 Task: Read customer reviews and ratings for real estate agents in Dallas, Texas, to find an agent who specializes in luxury properties or high-rise condos.
Action: Mouse moved to (111, 129)
Screenshot: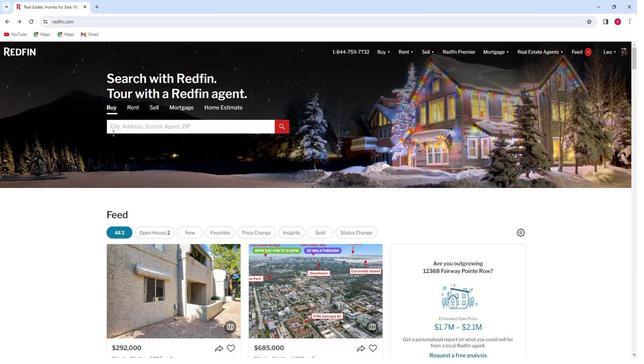 
Action: Mouse pressed left at (111, 129)
Screenshot: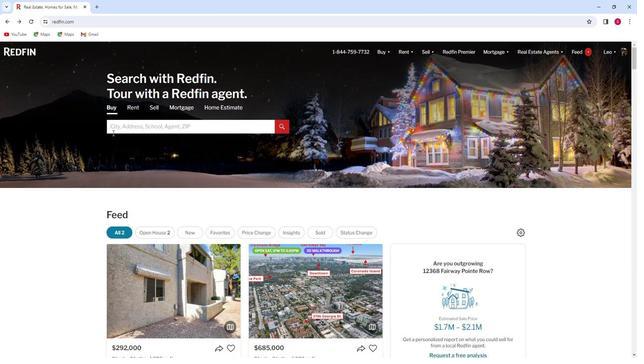 
Action: Key pressed <Key.shift>Dallas
Screenshot: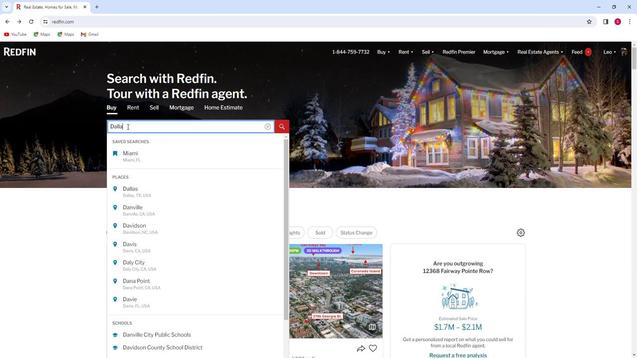 
Action: Mouse moved to (113, 161)
Screenshot: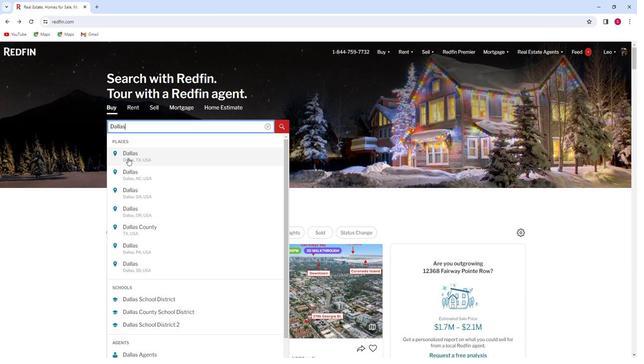 
Action: Mouse pressed left at (113, 161)
Screenshot: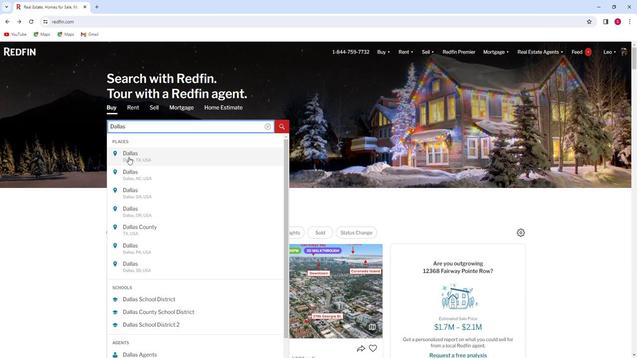 
Action: Mouse moved to (523, 71)
Screenshot: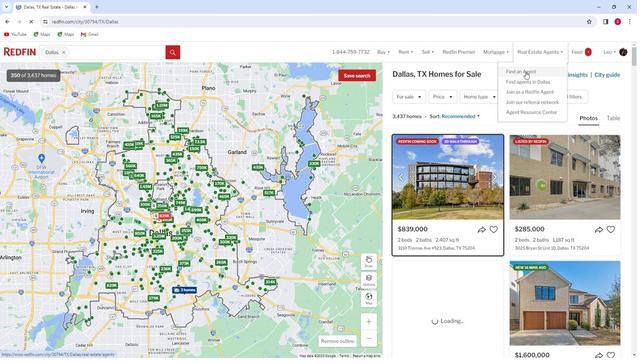 
Action: Mouse pressed left at (523, 71)
Screenshot: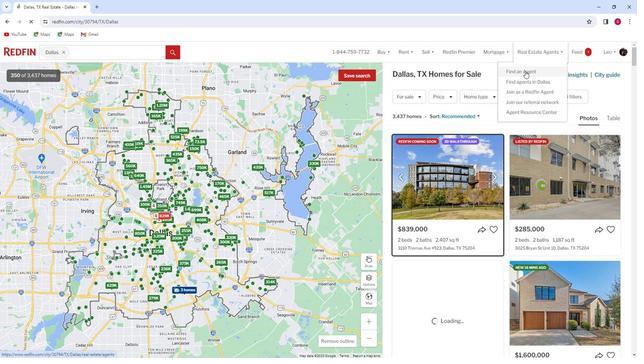 
Action: Mouse moved to (336, 179)
Screenshot: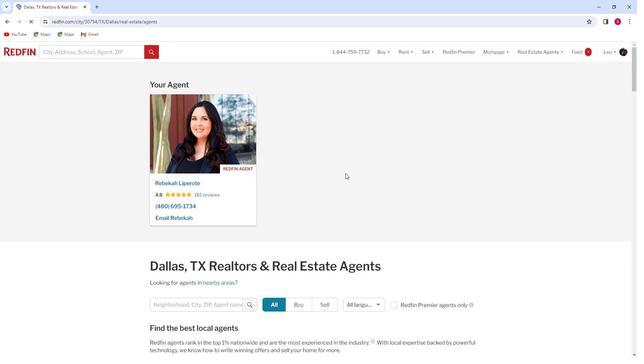 
Action: Mouse scrolled (336, 179) with delta (0, 0)
Screenshot: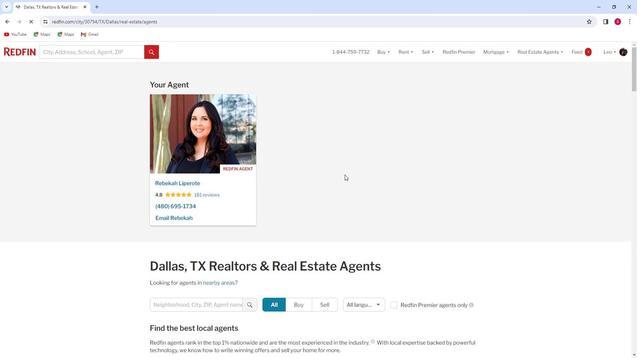 
Action: Mouse scrolled (336, 179) with delta (0, 0)
Screenshot: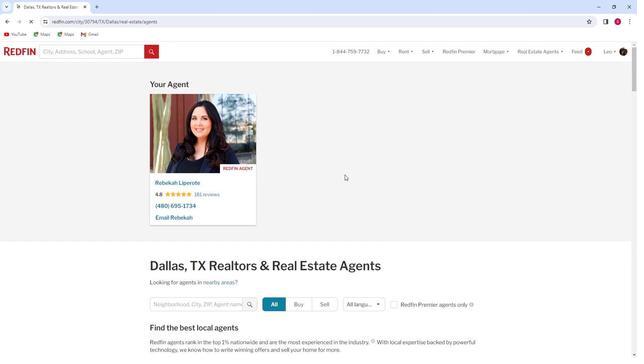 
Action: Mouse scrolled (336, 179) with delta (0, 0)
Screenshot: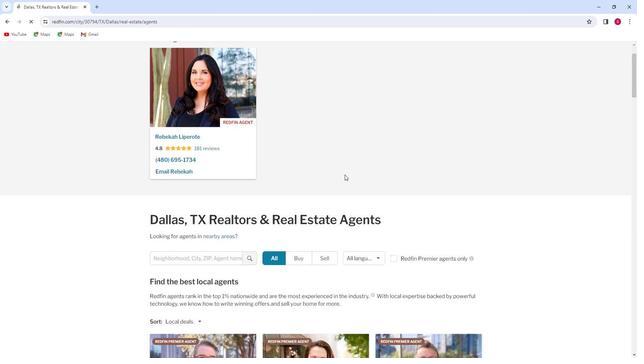 
Action: Mouse moved to (338, 177)
Screenshot: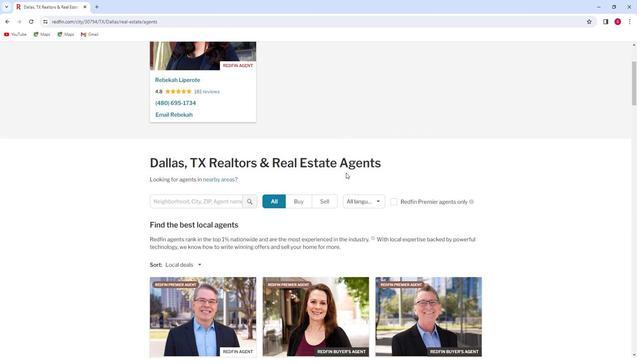 
Action: Mouse scrolled (338, 177) with delta (0, 0)
Screenshot: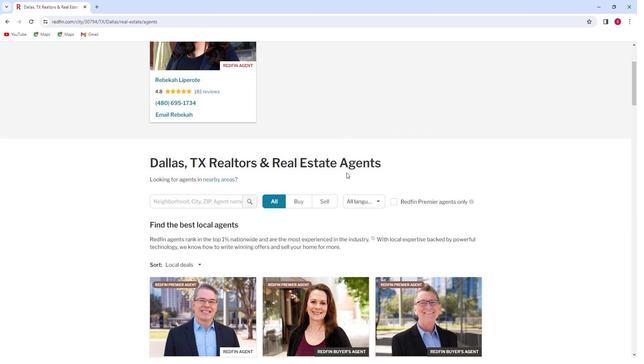 
Action: Mouse scrolled (338, 177) with delta (0, 0)
Screenshot: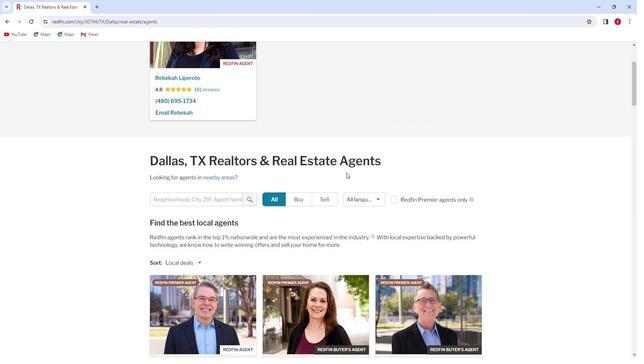 
Action: Mouse moved to (346, 183)
Screenshot: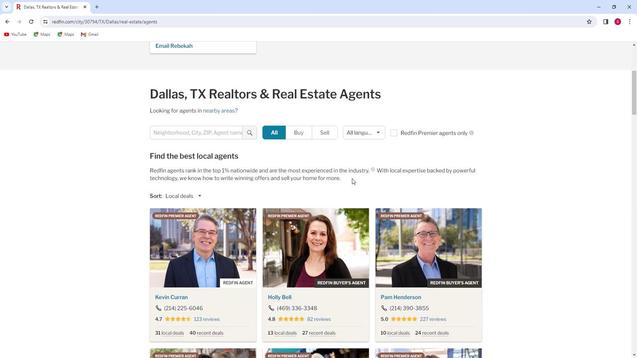
Action: Mouse scrolled (346, 183) with delta (0, 0)
Screenshot: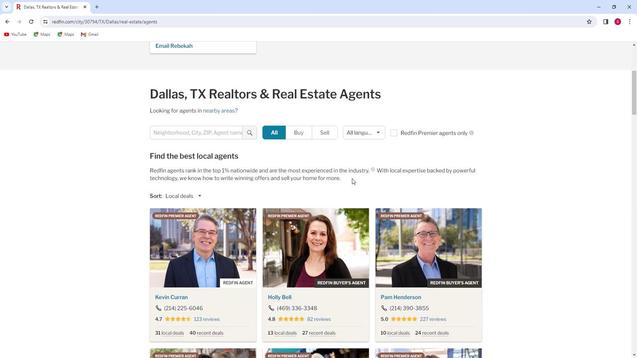 
Action: Mouse moved to (348, 183)
Screenshot: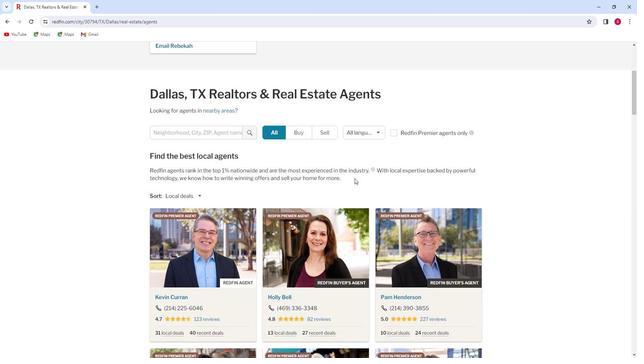 
Action: Mouse scrolled (348, 183) with delta (0, 0)
Screenshot: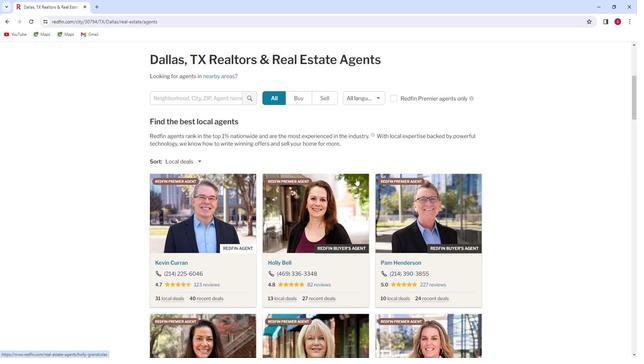 
Action: Mouse scrolled (348, 183) with delta (0, 0)
Screenshot: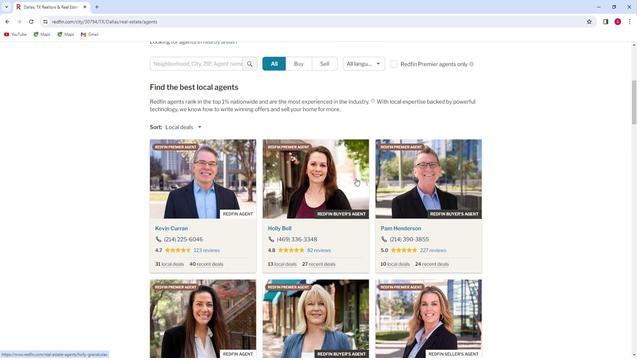 
Action: Mouse scrolled (348, 183) with delta (0, 0)
Screenshot: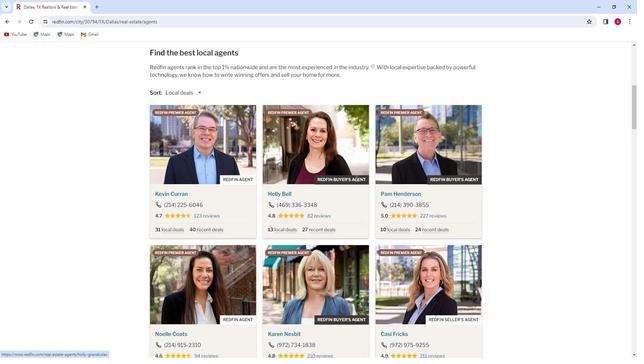 
Action: Mouse scrolled (348, 183) with delta (0, 0)
Screenshot: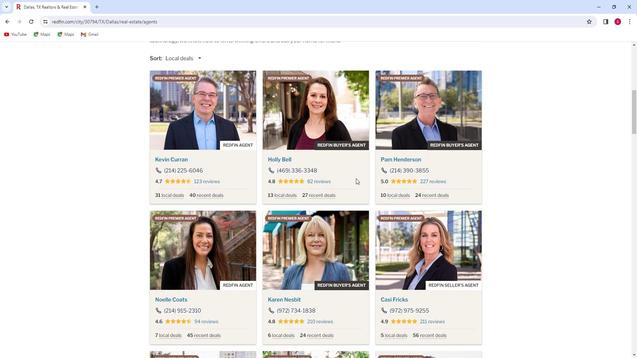 
Action: Mouse scrolled (348, 183) with delta (0, 0)
Screenshot: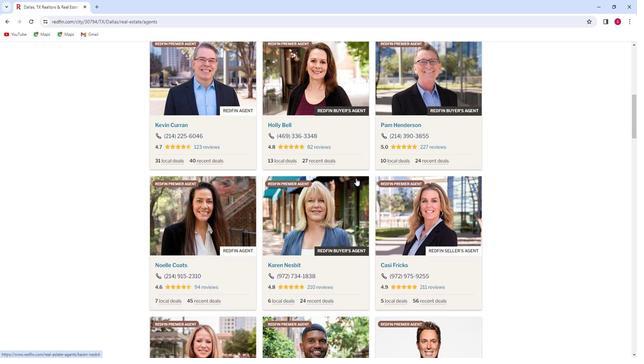 
Action: Mouse scrolled (348, 183) with delta (0, 0)
Screenshot: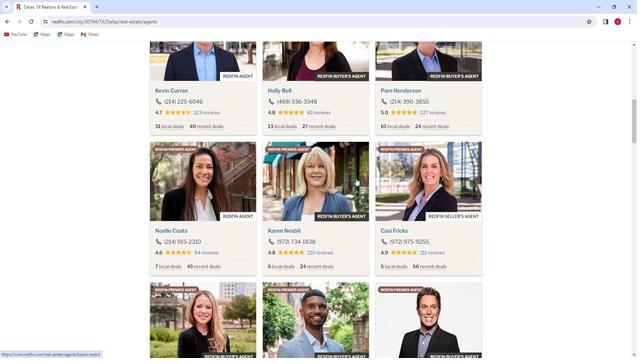 
Action: Mouse moved to (348, 183)
Screenshot: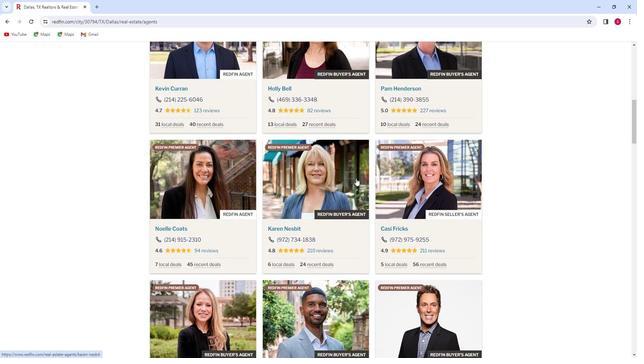 
Action: Mouse scrolled (348, 183) with delta (0, 0)
Screenshot: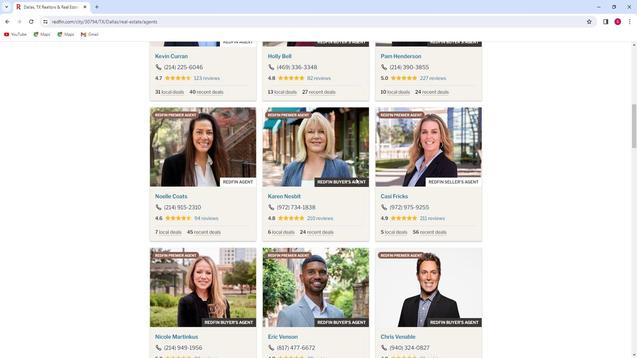 
Action: Mouse moved to (347, 184)
Screenshot: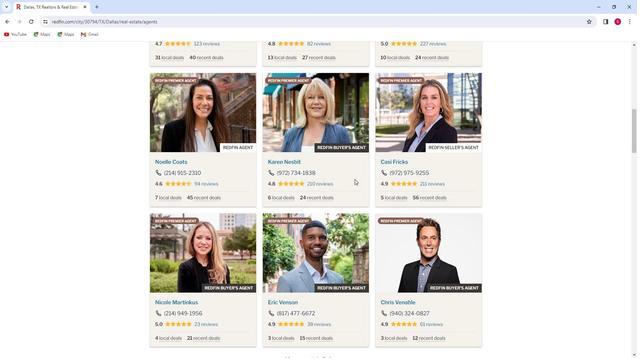 
Action: Mouse scrolled (347, 184) with delta (0, 0)
Screenshot: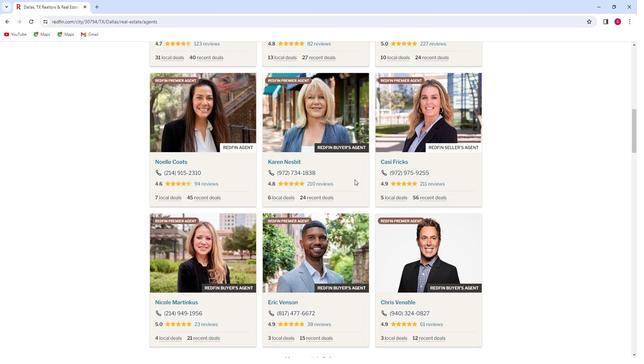
Action: Mouse scrolled (347, 184) with delta (0, 0)
Screenshot: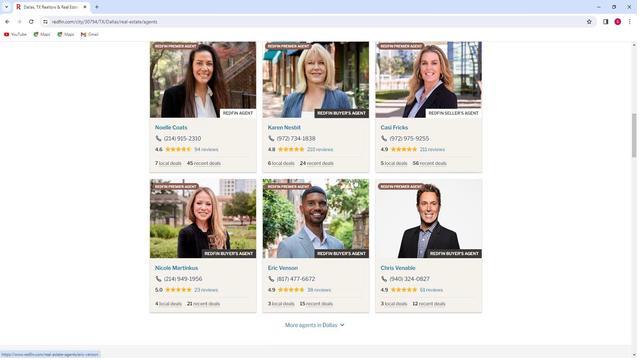 
Action: Mouse scrolled (347, 184) with delta (0, 0)
Screenshot: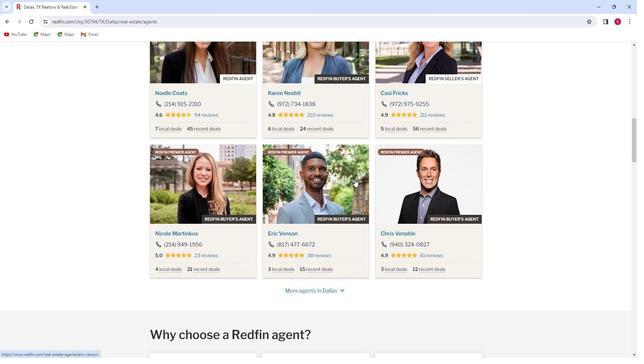 
Action: Mouse scrolled (347, 184) with delta (0, 0)
Screenshot: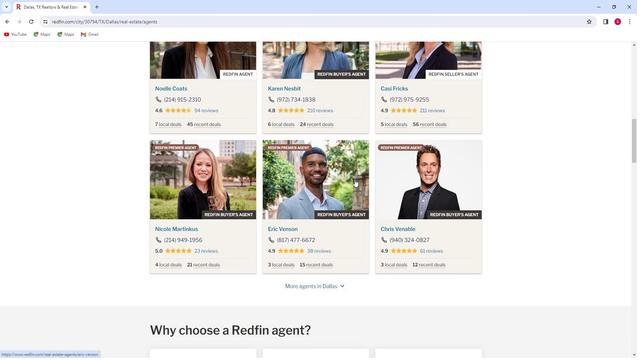 
Action: Mouse scrolled (347, 184) with delta (0, 0)
Screenshot: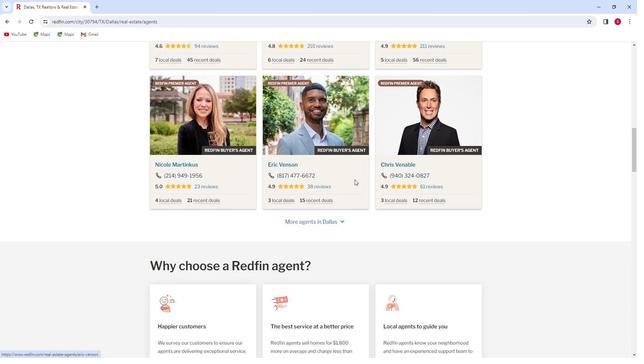 
Action: Mouse scrolled (347, 184) with delta (0, 0)
Screenshot: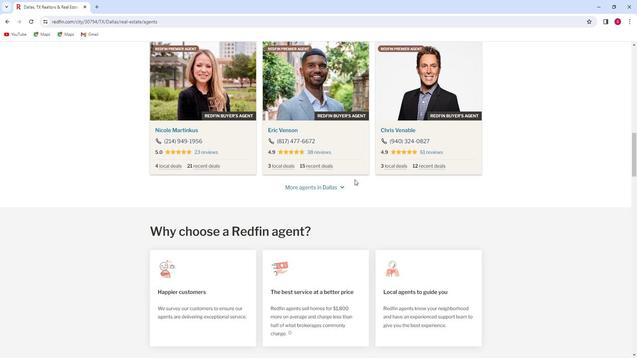 
Action: Mouse scrolled (347, 184) with delta (0, 0)
Screenshot: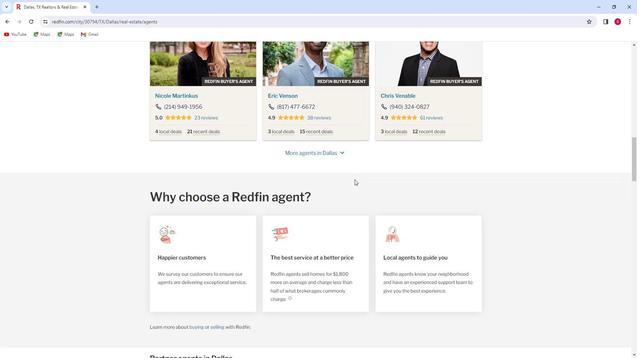 
Action: Mouse scrolled (347, 184) with delta (0, 0)
Screenshot: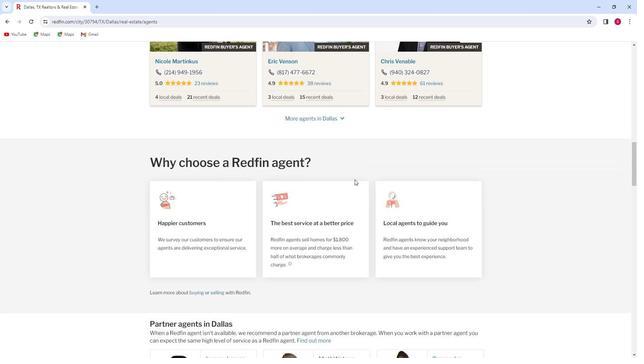 
Action: Mouse scrolled (347, 184) with delta (0, 0)
Screenshot: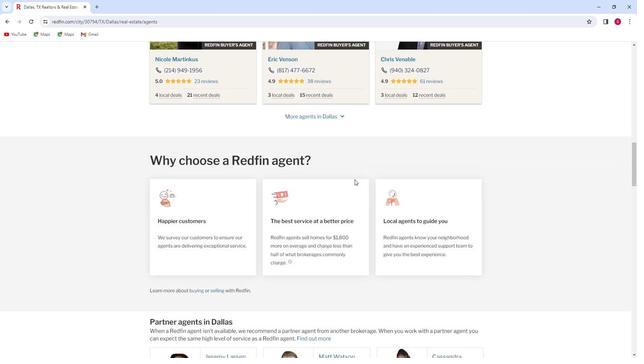 
Action: Mouse scrolled (347, 184) with delta (0, 0)
Screenshot: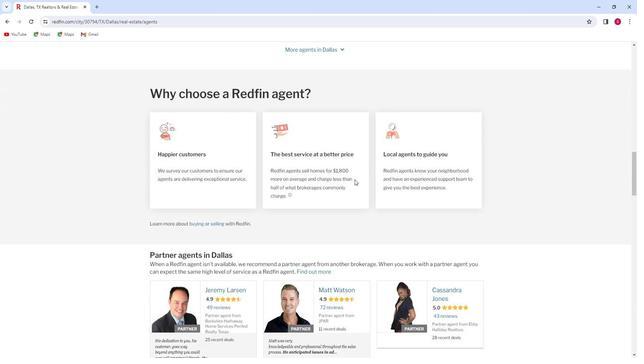 
Action: Mouse scrolled (347, 184) with delta (0, 0)
Screenshot: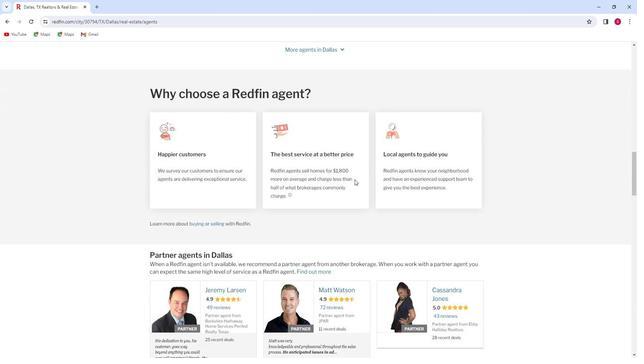 
Action: Mouse moved to (341, 185)
Screenshot: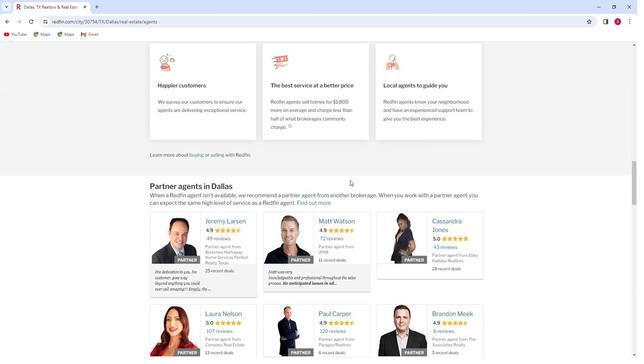 
Action: Mouse scrolled (341, 185) with delta (0, 0)
Screenshot: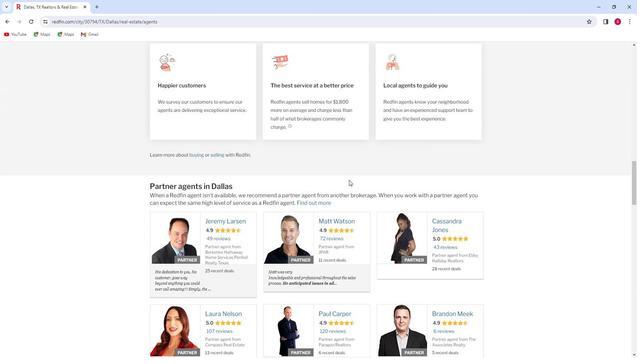 
Action: Mouse scrolled (341, 185) with delta (0, 0)
Screenshot: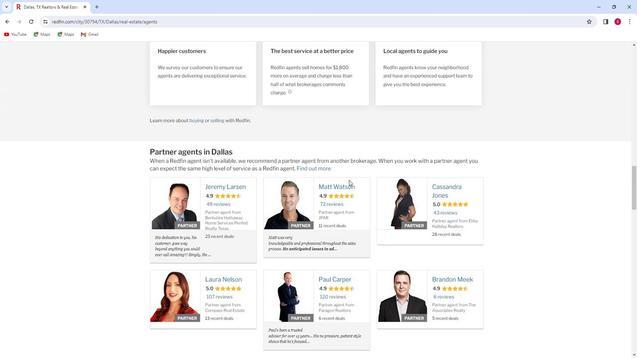 
Action: Mouse scrolled (341, 185) with delta (0, 0)
Screenshot: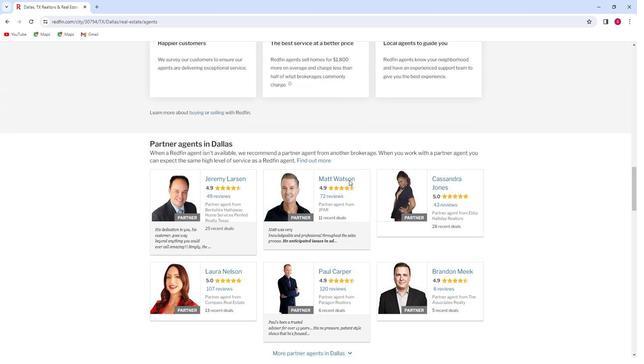 
Action: Mouse scrolled (341, 185) with delta (0, 0)
Screenshot: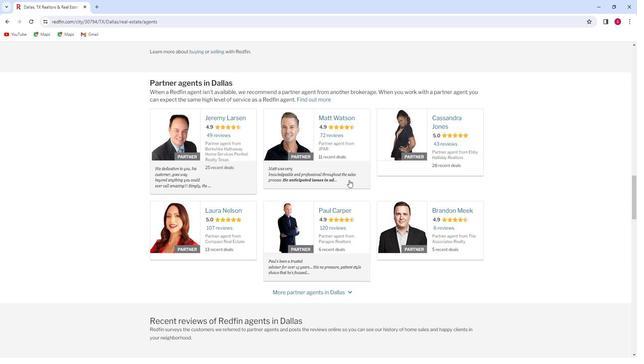 
Action: Mouse scrolled (341, 185) with delta (0, 0)
Screenshot: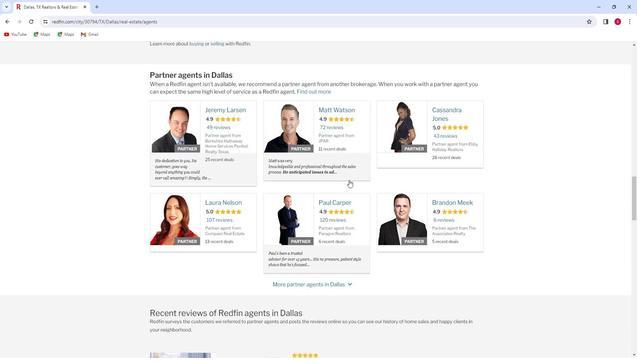 
Action: Mouse scrolled (341, 185) with delta (0, 0)
Screenshot: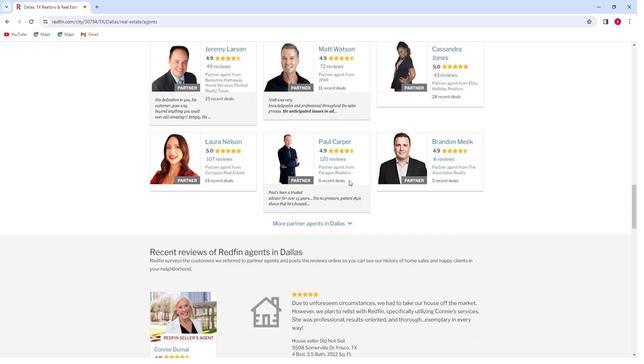 
Action: Mouse scrolled (341, 185) with delta (0, 0)
Screenshot: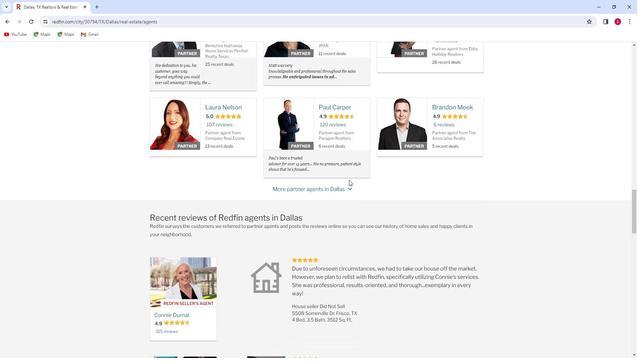 
Action: Mouse scrolled (341, 185) with delta (0, 0)
Screenshot: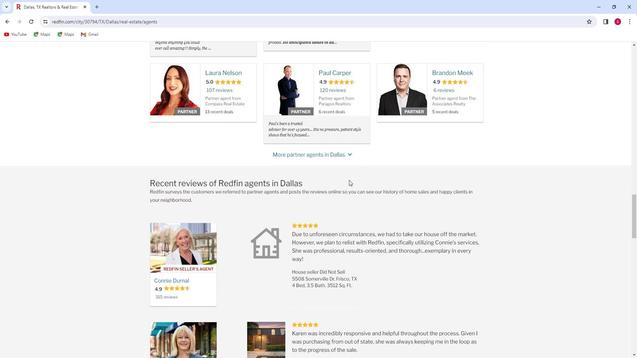 
Action: Mouse scrolled (341, 185) with delta (0, 0)
Screenshot: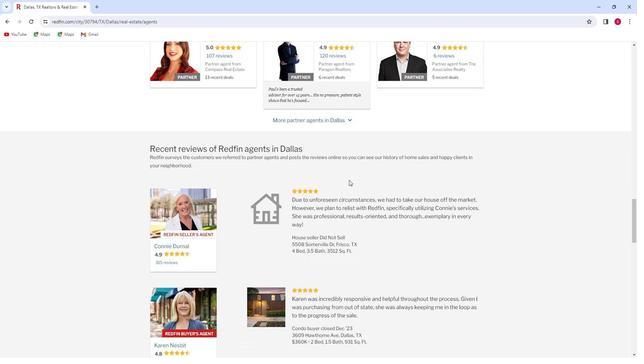 
Action: Mouse scrolled (341, 185) with delta (0, 0)
Screenshot: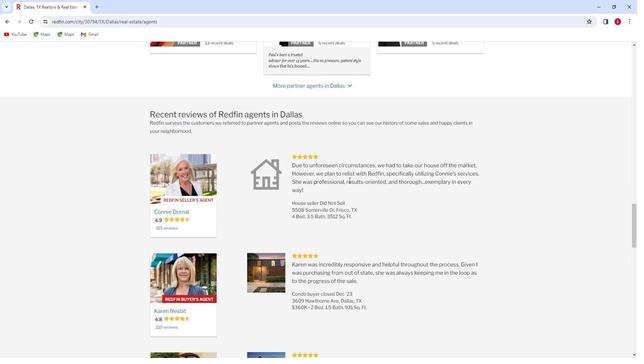 
Action: Mouse scrolled (341, 185) with delta (0, 0)
Screenshot: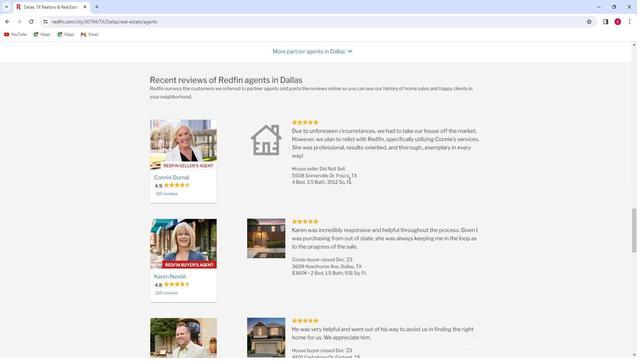 
Action: Mouse scrolled (341, 185) with delta (0, 0)
Screenshot: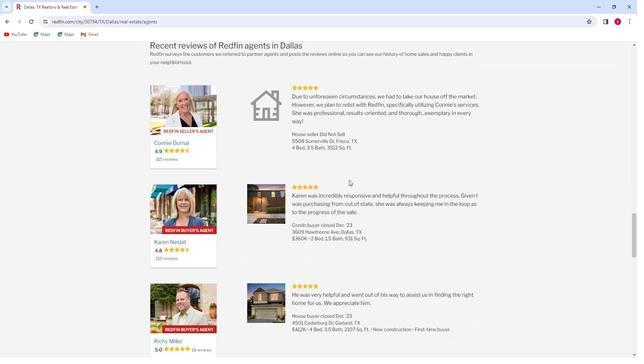 
Action: Mouse moved to (341, 185)
Screenshot: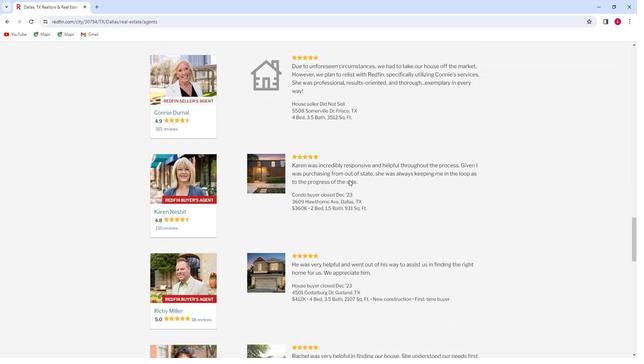 
Action: Mouse scrolled (341, 185) with delta (0, 0)
Screenshot: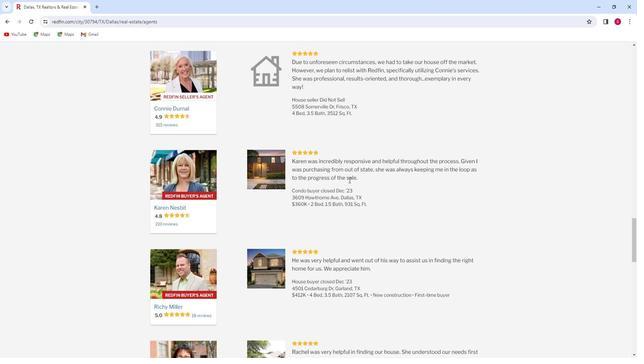
Action: Mouse scrolled (341, 185) with delta (0, 0)
Screenshot: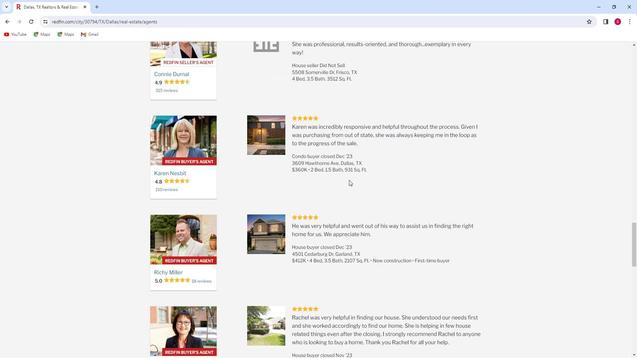 
Action: Mouse scrolled (341, 185) with delta (0, 0)
Screenshot: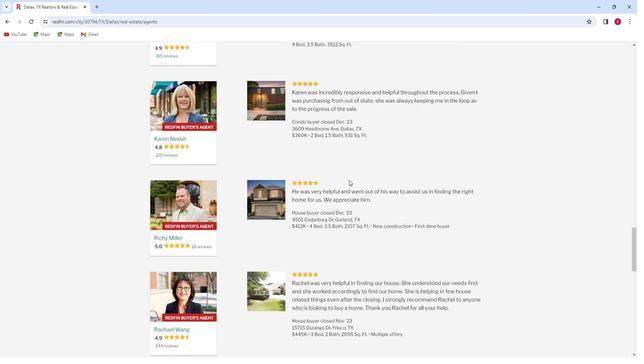 
Action: Mouse scrolled (341, 185) with delta (0, 0)
Screenshot: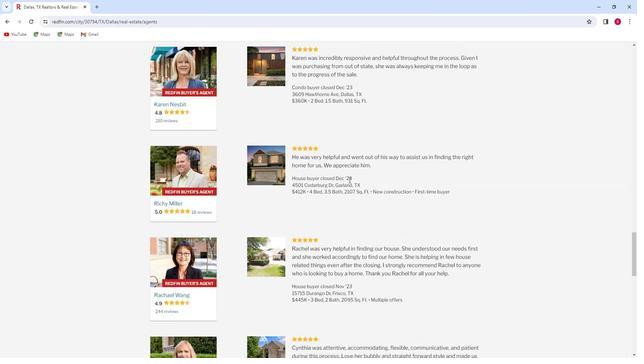 
Action: Mouse scrolled (341, 185) with delta (0, 0)
Screenshot: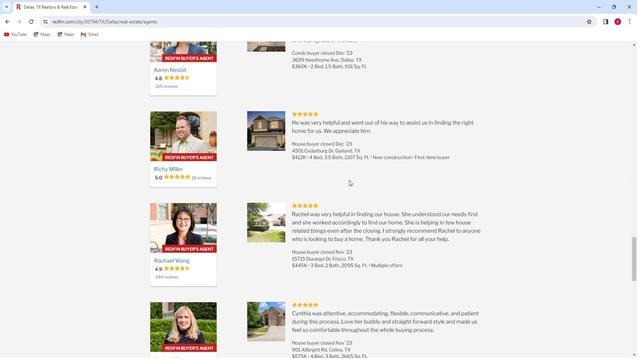 
Action: Mouse scrolled (341, 185) with delta (0, 0)
Screenshot: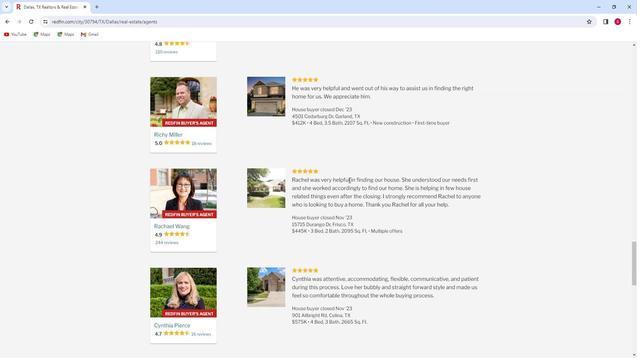 
Action: Mouse scrolled (341, 185) with delta (0, 0)
Screenshot: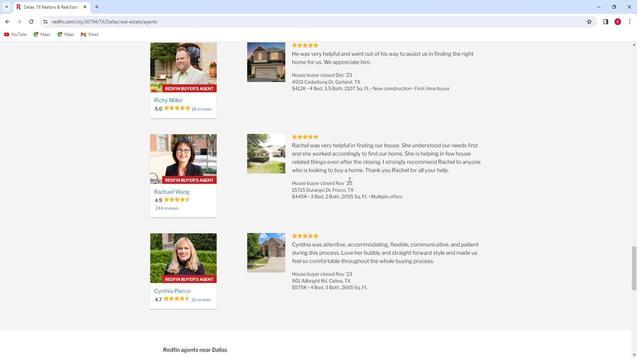 
Action: Mouse scrolled (341, 185) with delta (0, 0)
Screenshot: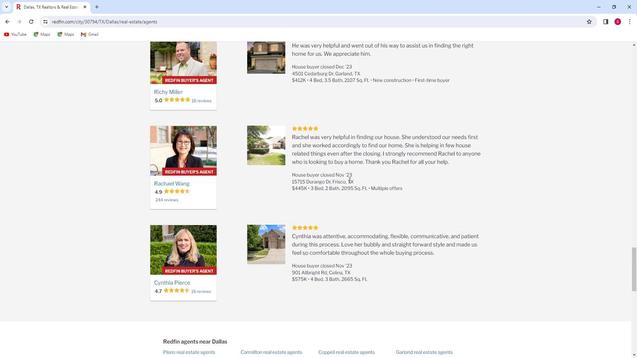 
Action: Mouse scrolled (341, 185) with delta (0, 0)
Screenshot: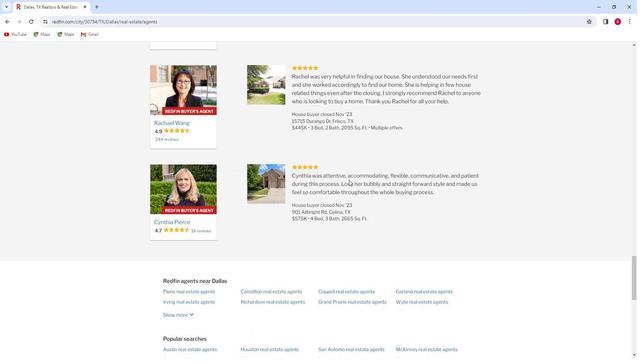 
Action: Mouse scrolled (341, 185) with delta (0, 0)
Screenshot: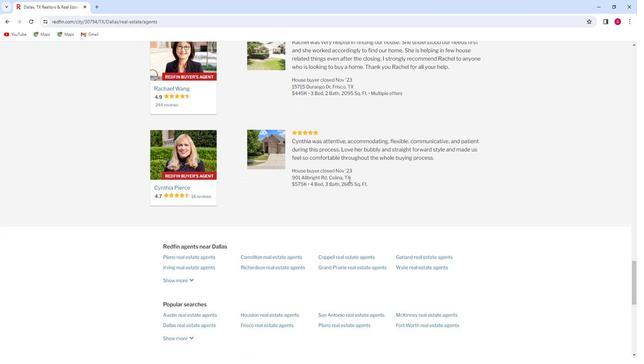 
Action: Mouse scrolled (341, 185) with delta (0, 0)
Screenshot: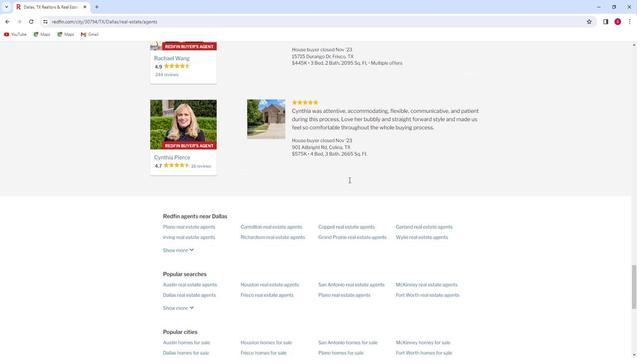 
Action: Mouse scrolled (341, 185) with delta (0, 0)
Screenshot: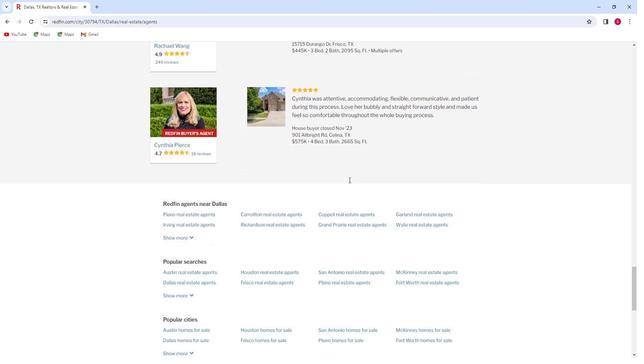 
Action: Mouse scrolled (341, 185) with delta (0, 0)
Screenshot: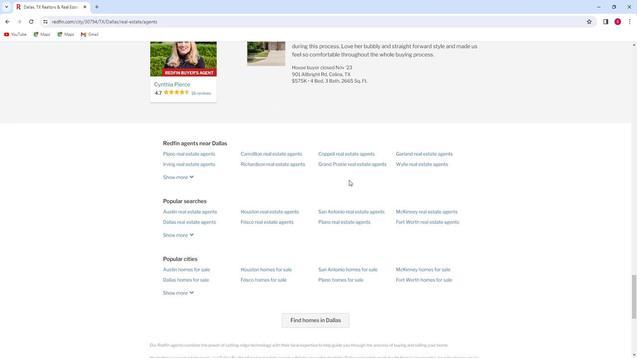 
Action: Mouse scrolled (341, 185) with delta (0, 0)
Screenshot: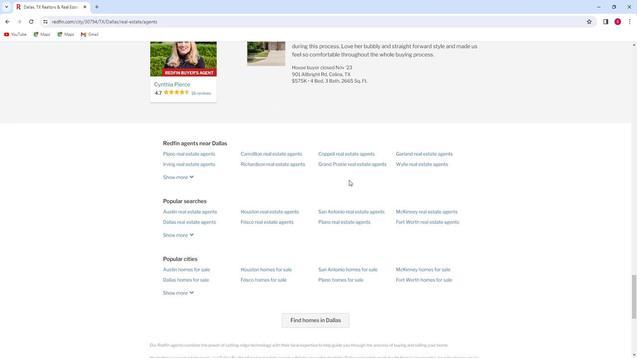 
Action: Mouse scrolled (341, 185) with delta (0, 0)
Screenshot: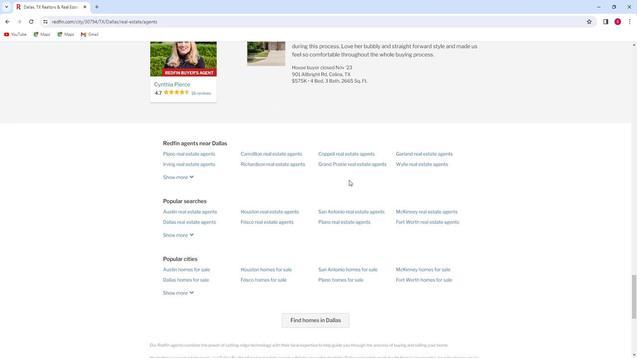 
Action: Mouse scrolled (341, 185) with delta (0, 0)
Screenshot: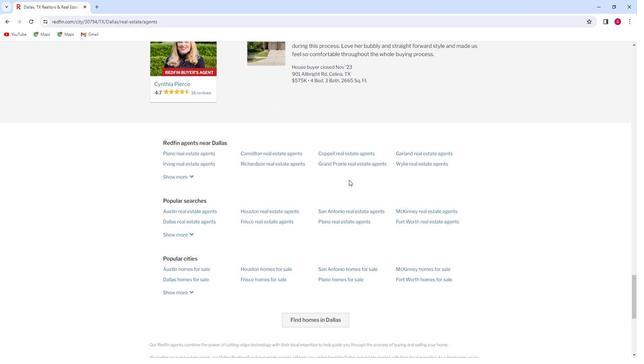 
Action: Mouse moved to (335, 184)
Screenshot: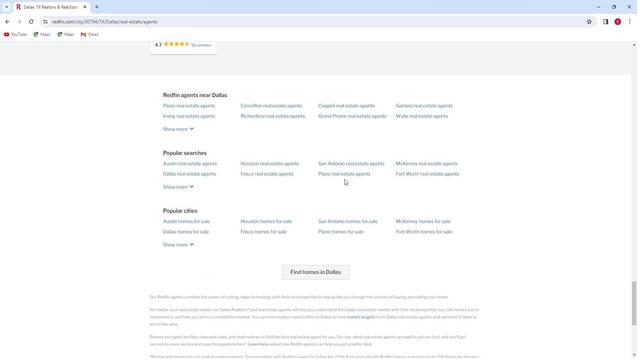 
Action: Mouse scrolled (335, 183) with delta (0, 0)
Screenshot: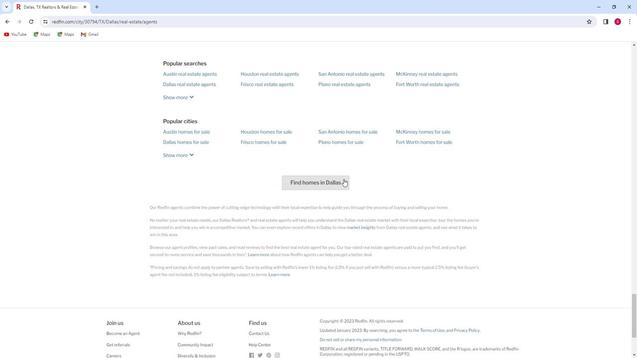 
Action: Mouse scrolled (335, 183) with delta (0, 0)
Screenshot: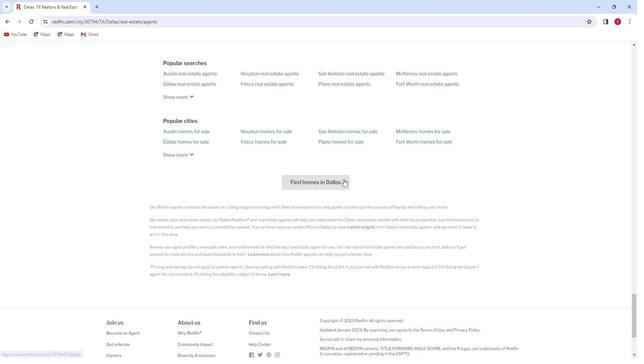 
Action: Mouse scrolled (335, 183) with delta (0, 0)
Screenshot: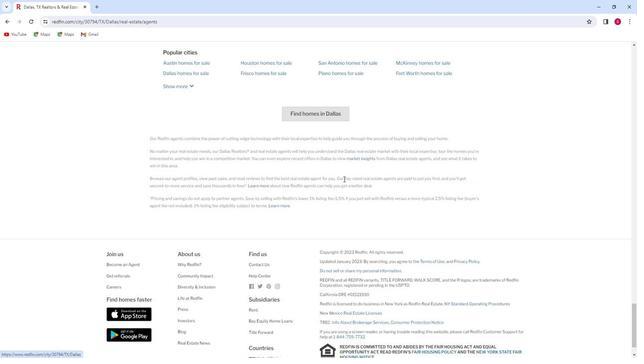 
Action: Mouse scrolled (335, 183) with delta (0, 0)
Screenshot: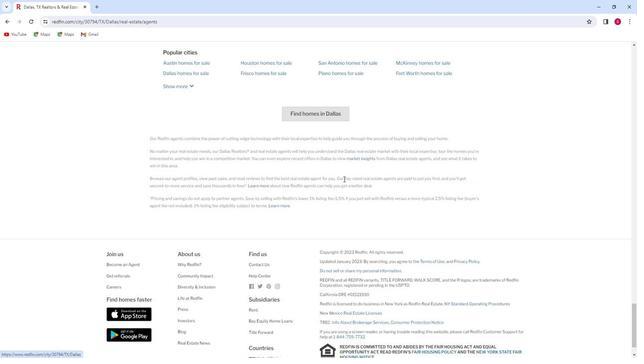 
Action: Mouse scrolled (335, 183) with delta (0, 0)
Screenshot: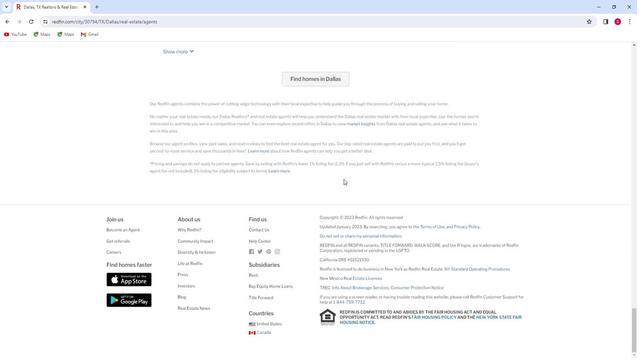 
